 Task: Create in the project AgileAura and in the Backlog issue 'Integrate a new social media sharing feature into an existing mobile application to increase user engagement and brand awareness' a child issue 'Data access policy enforcement and reporting', and assign it to team member softage.1@softage.net. Create in the project AgileAura and in the Backlog issue 'Develop a new tool for automated testing of web accessibility compliance' a child issue 'Serverless computing application latency optimization and reporting', and assign it to team member softage.2@softage.net
Action: Mouse moved to (194, 49)
Screenshot: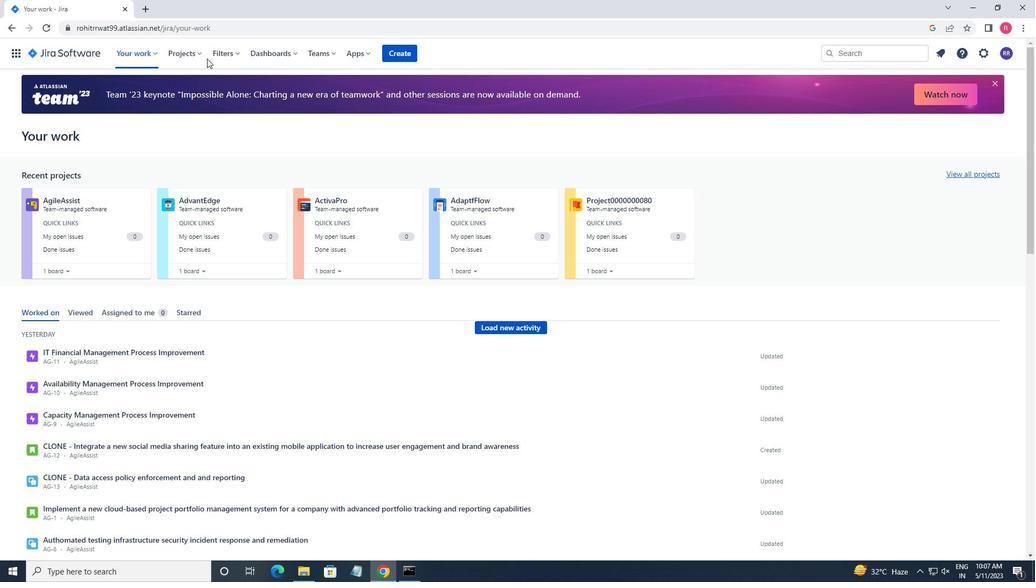 
Action: Mouse pressed left at (194, 49)
Screenshot: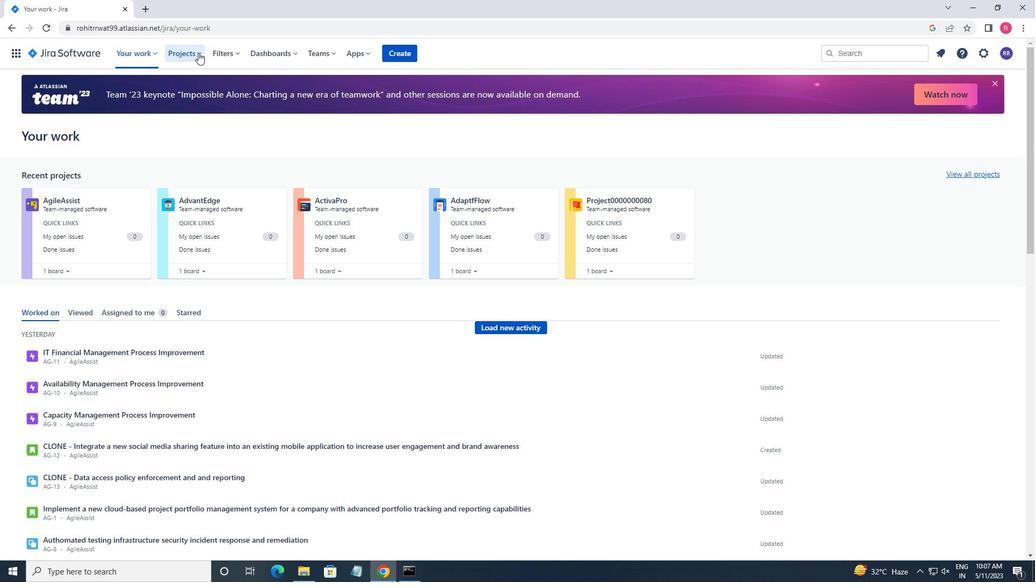
Action: Mouse moved to (201, 111)
Screenshot: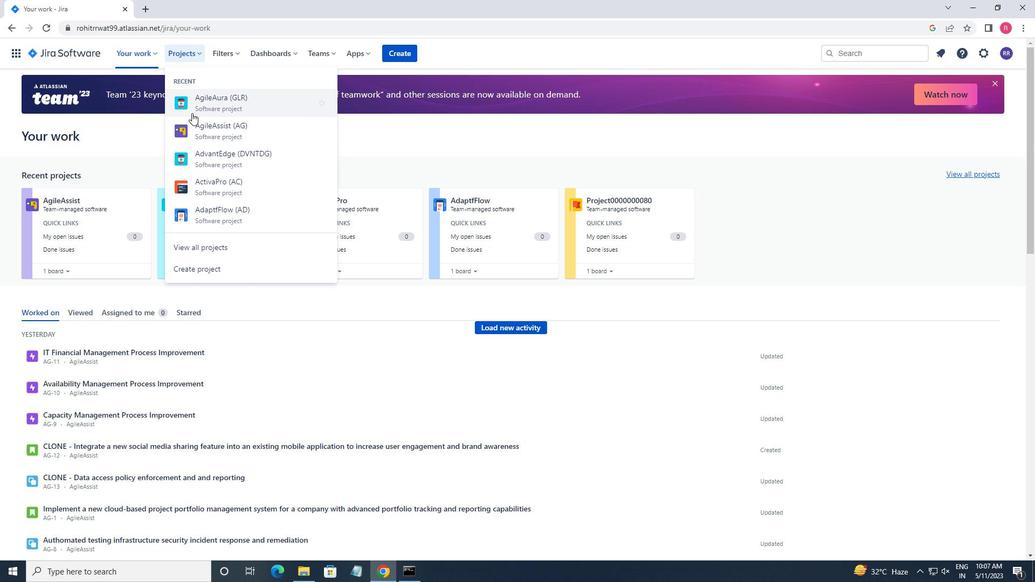 
Action: Mouse pressed left at (201, 111)
Screenshot: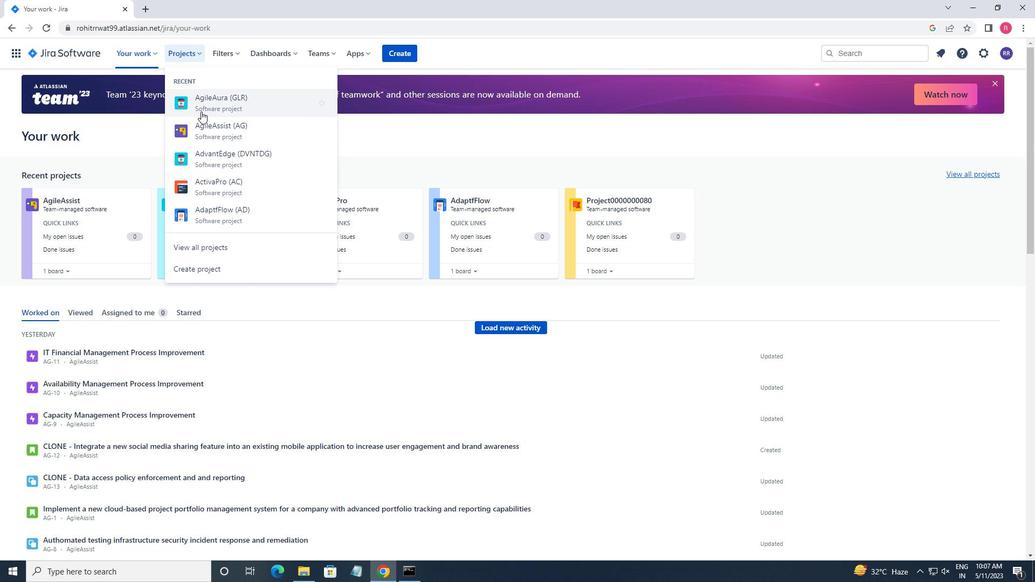 
Action: Mouse moved to (73, 169)
Screenshot: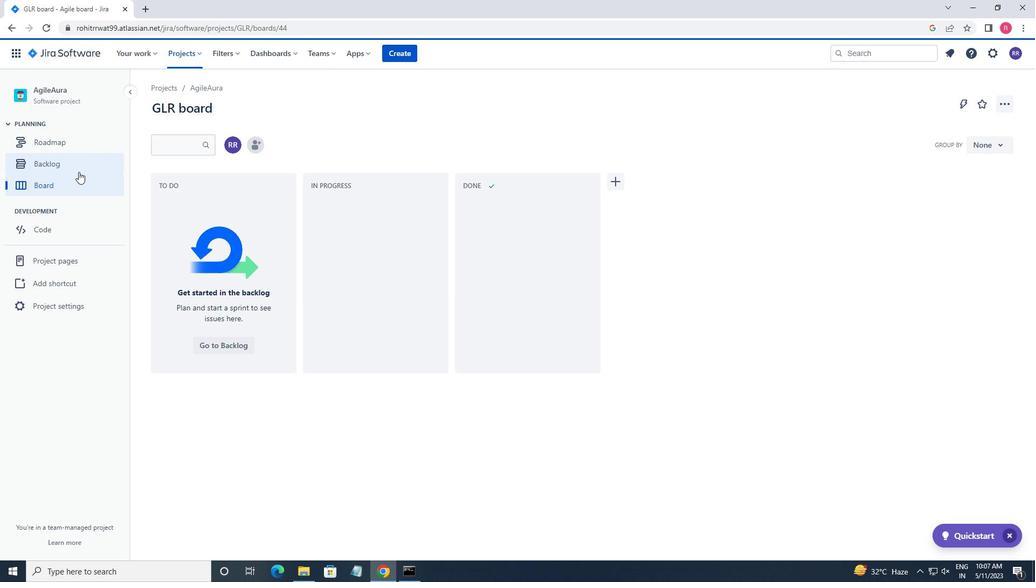 
Action: Mouse pressed left at (73, 169)
Screenshot: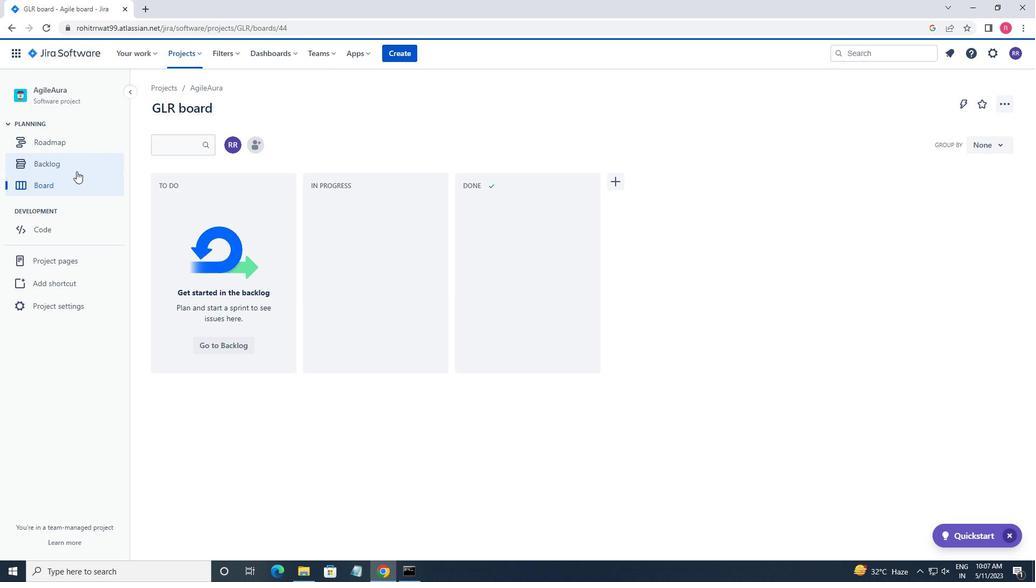 
Action: Mouse moved to (817, 356)
Screenshot: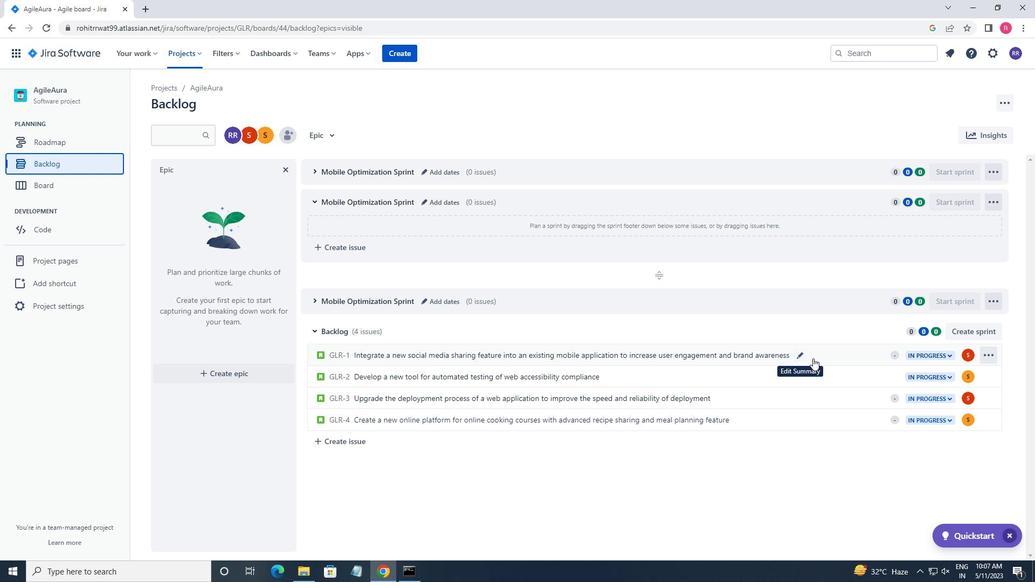 
Action: Mouse pressed left at (817, 356)
Screenshot: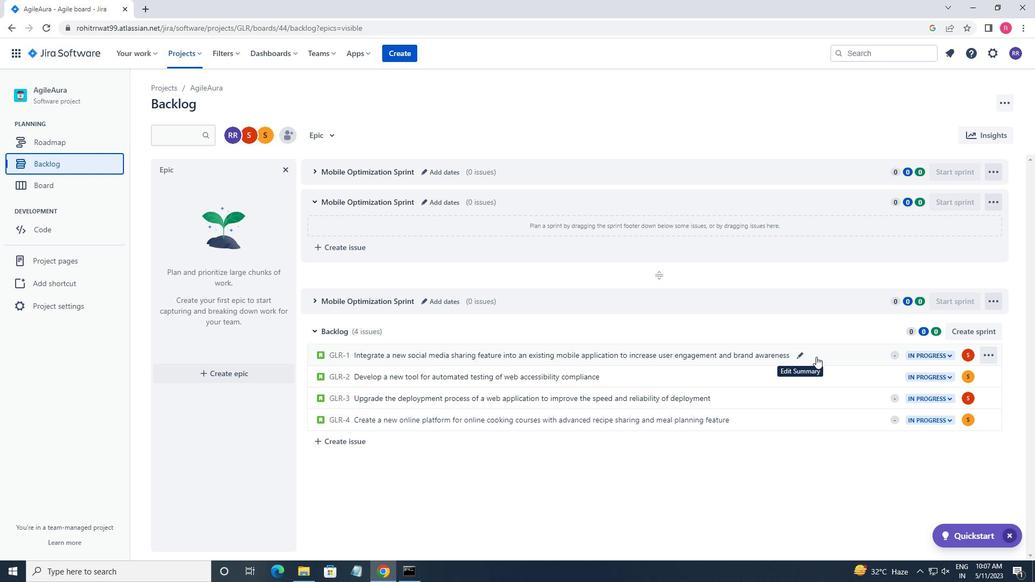 
Action: Mouse moved to (842, 264)
Screenshot: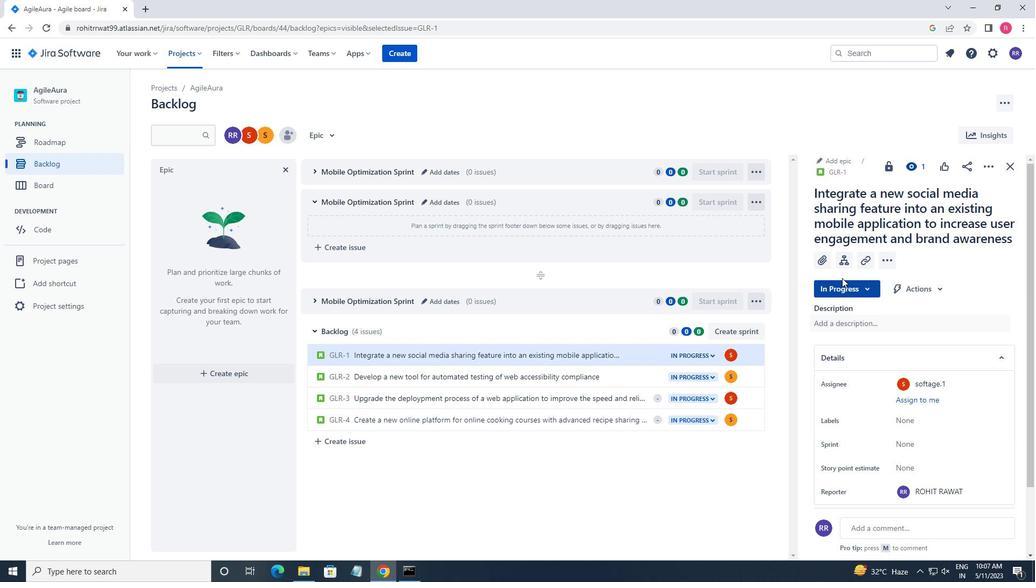 
Action: Mouse pressed left at (842, 264)
Screenshot: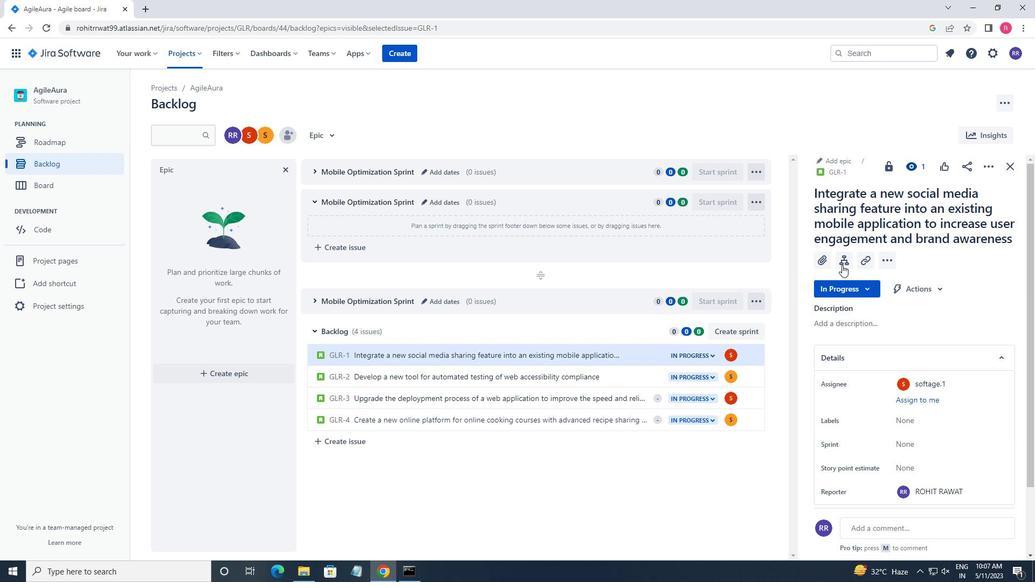 
Action: Mouse moved to (837, 349)
Screenshot: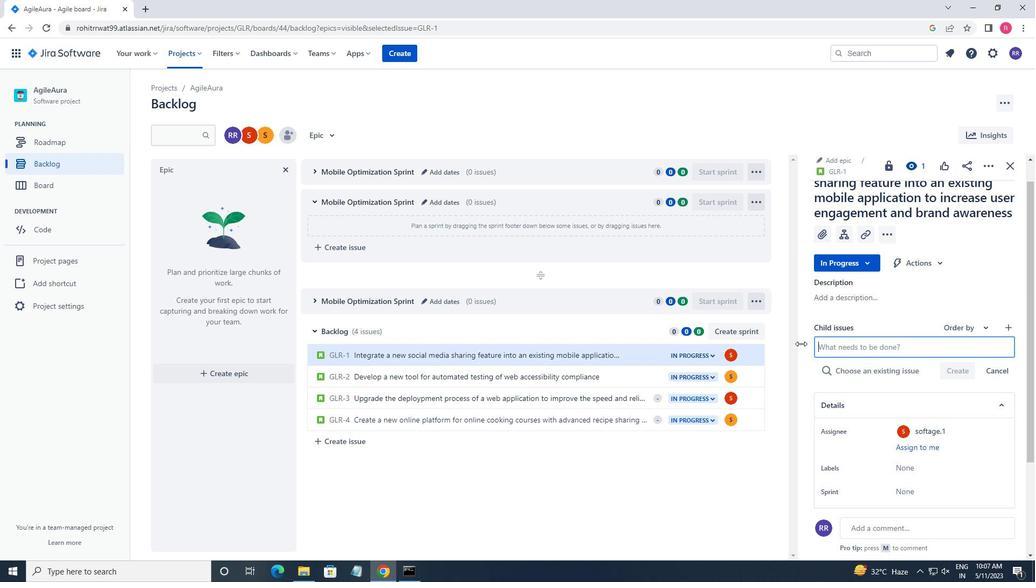 
Action: Mouse pressed left at (837, 349)
Screenshot: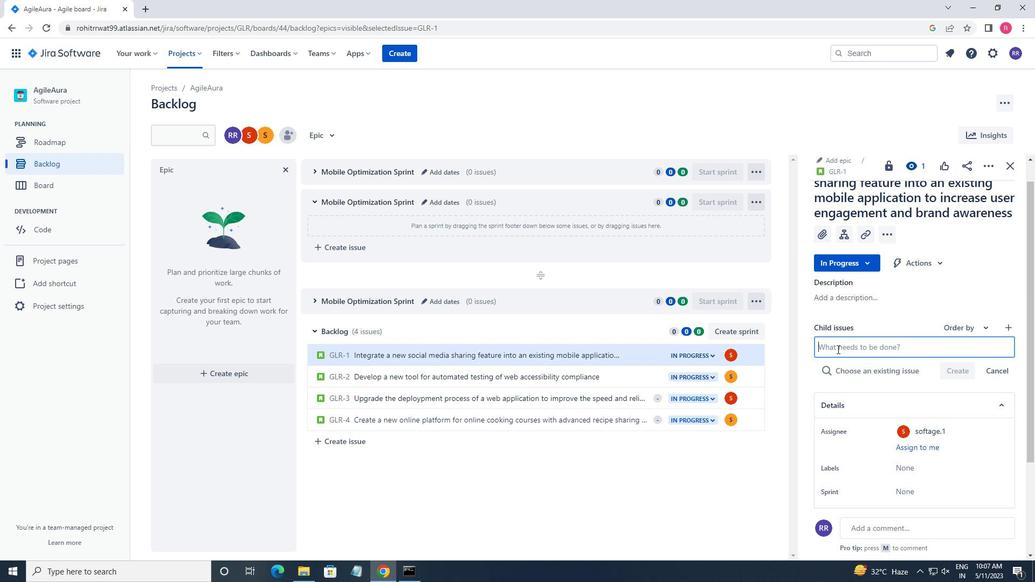 
Action: Key pressed <Key.shift>DATA<Key.space>ACCESS<Key.space>POLICY<Key.space>ENFORCEMEB<Key.backspace>NT<Key.space>AND<Key.space>REPRTING<Key.left><Key.left><Key.left><Key.left><Key.left>O
Screenshot: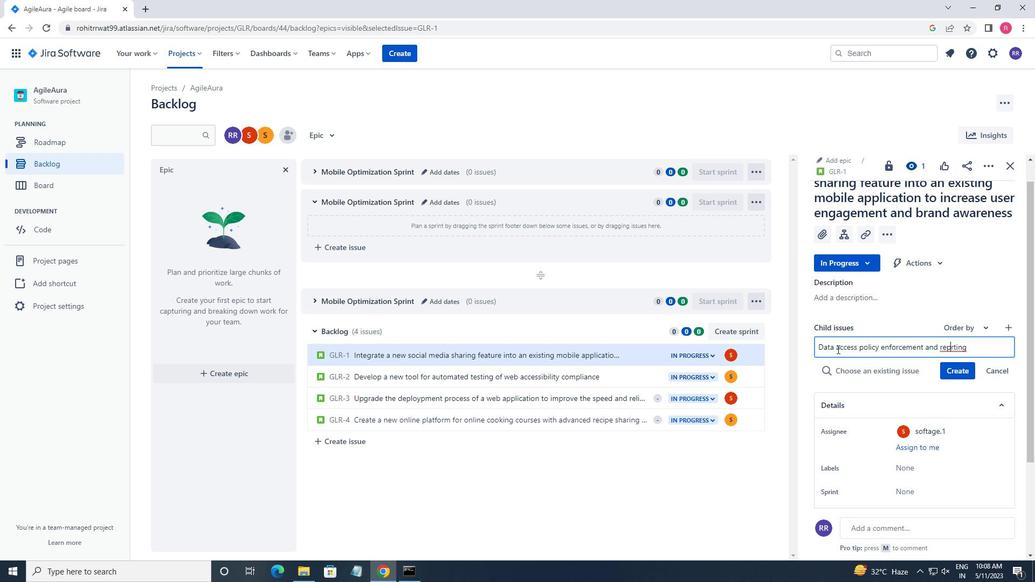 
Action: Mouse moved to (953, 370)
Screenshot: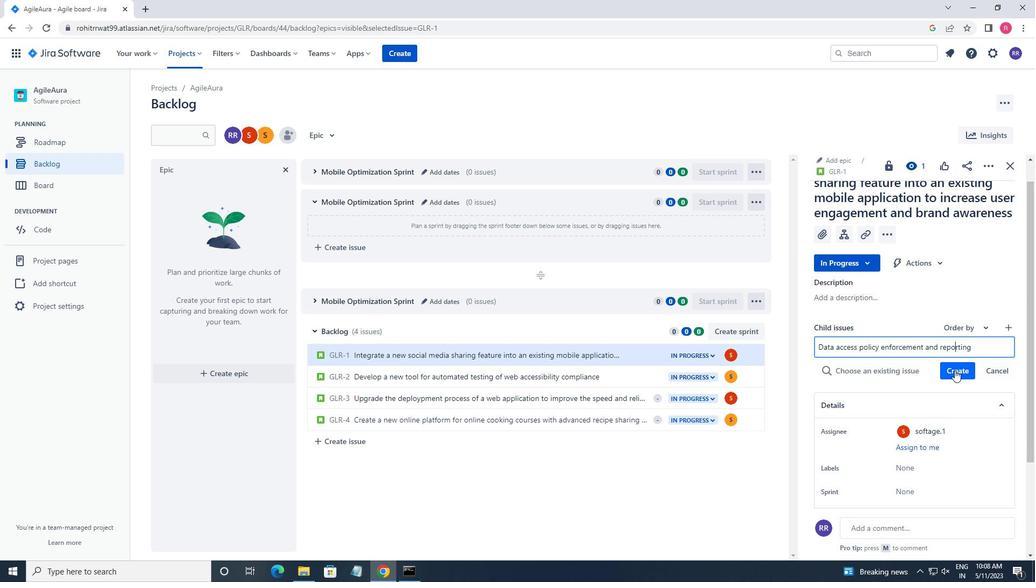 
Action: Mouse pressed left at (953, 370)
Screenshot: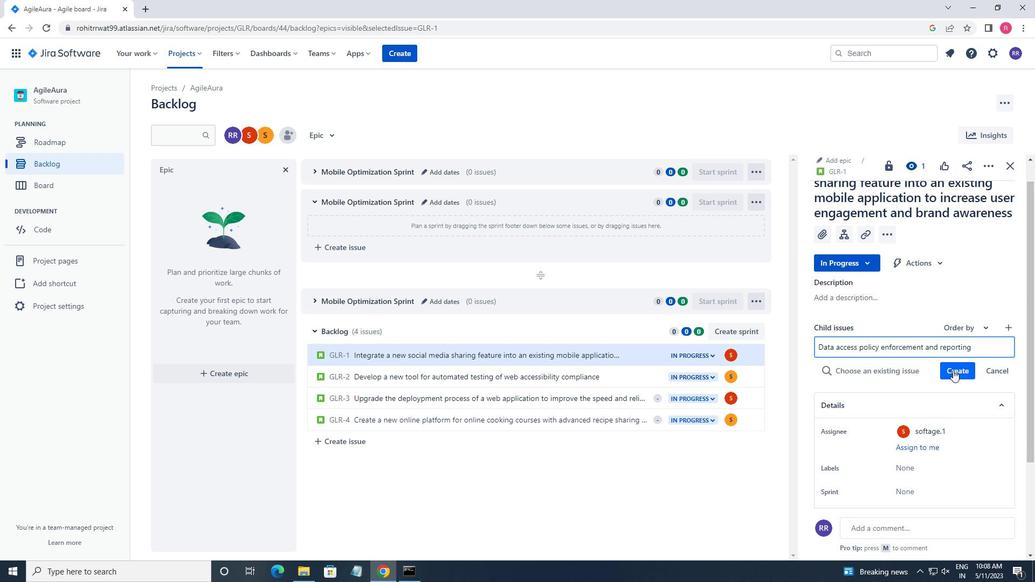
Action: Mouse moved to (1004, 357)
Screenshot: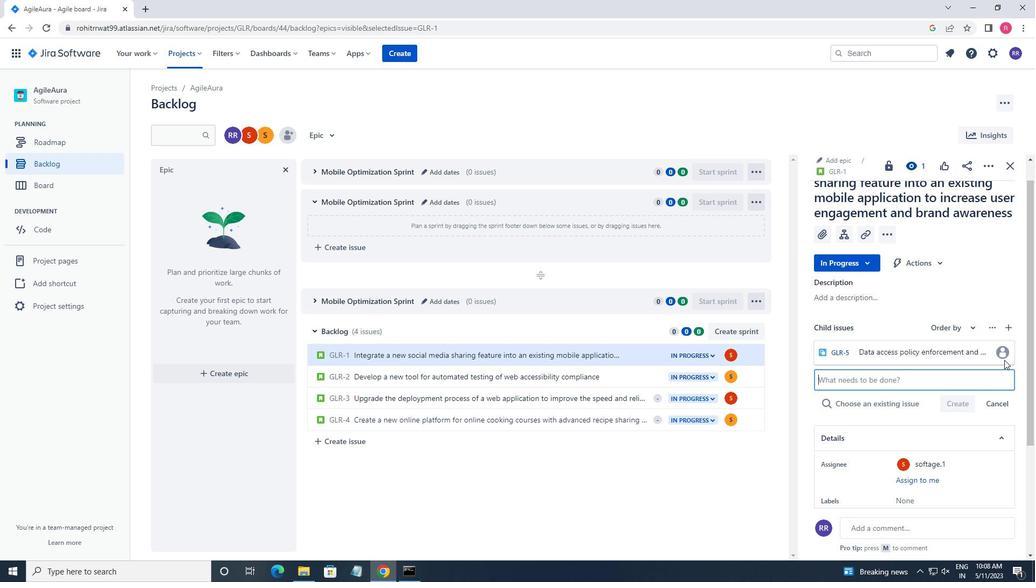 
Action: Mouse pressed left at (1004, 357)
Screenshot: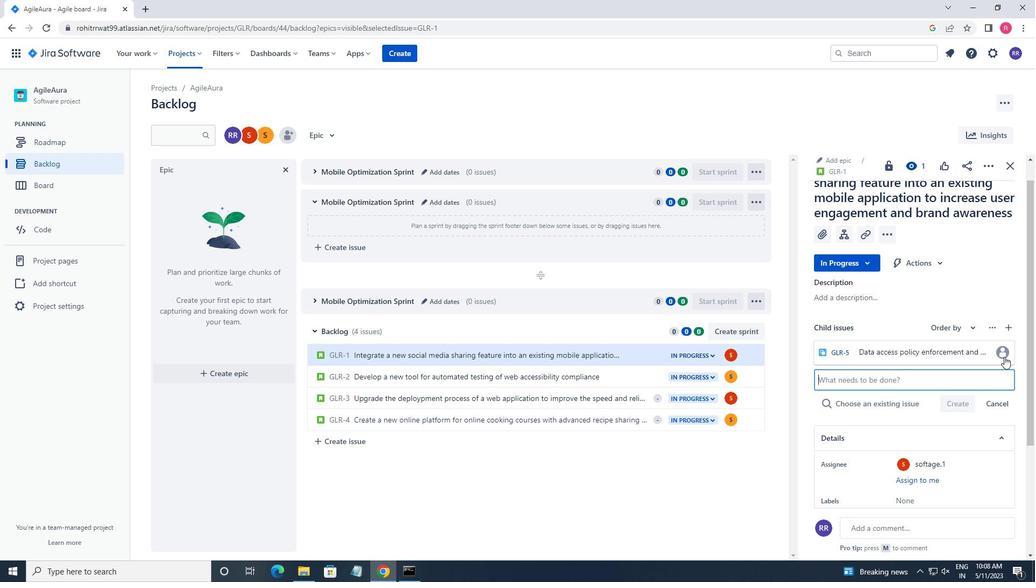 
Action: Mouse moved to (974, 355)
Screenshot: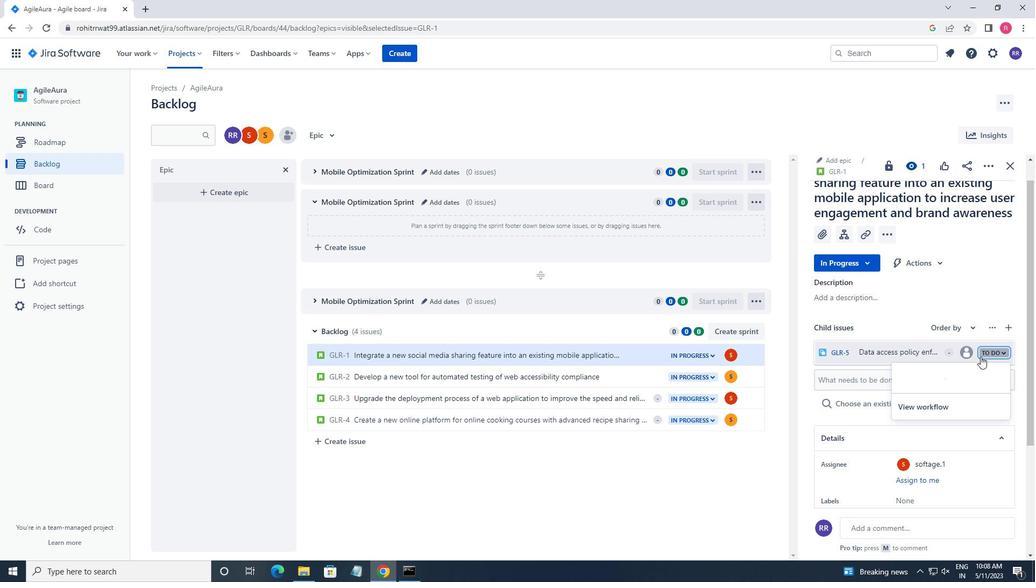 
Action: Mouse pressed left at (974, 355)
Screenshot: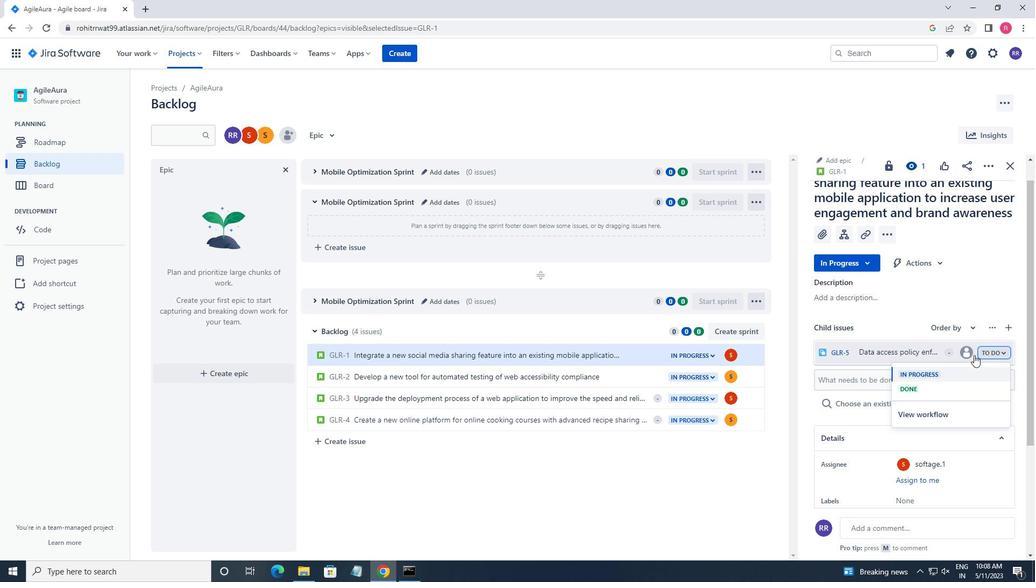 
Action: Mouse moved to (880, 386)
Screenshot: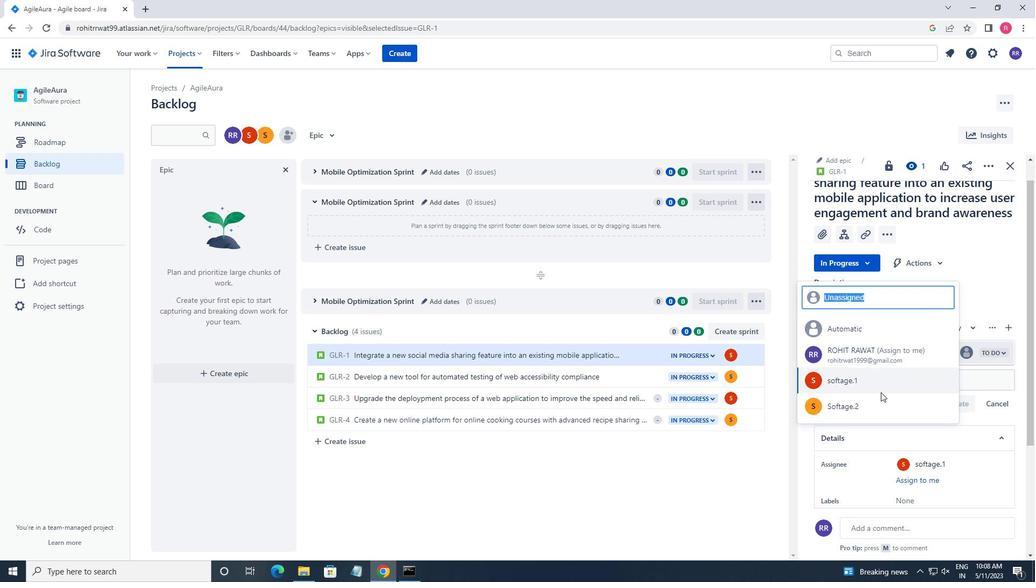 
Action: Mouse pressed left at (880, 386)
Screenshot: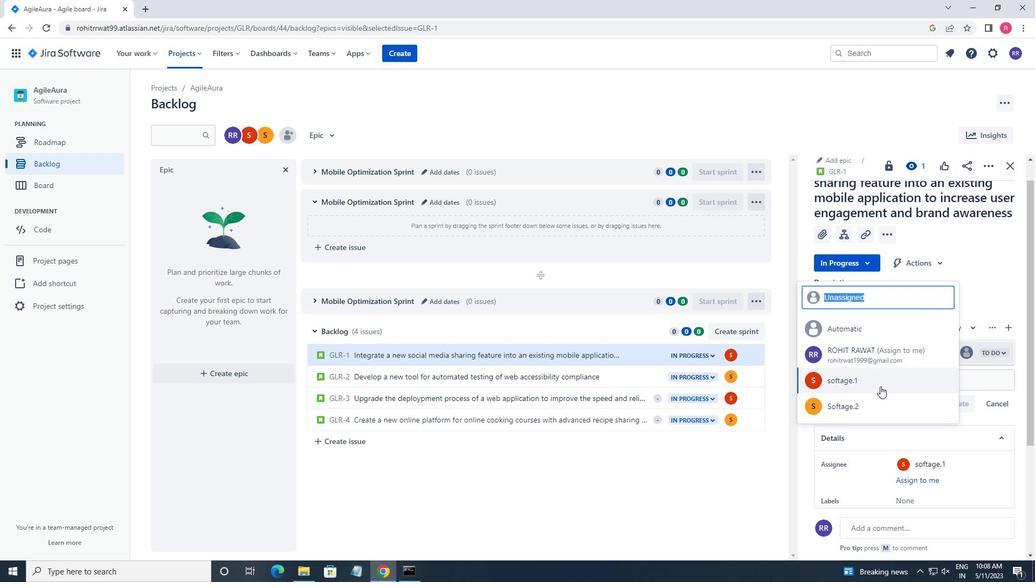 
Action: Mouse moved to (627, 380)
Screenshot: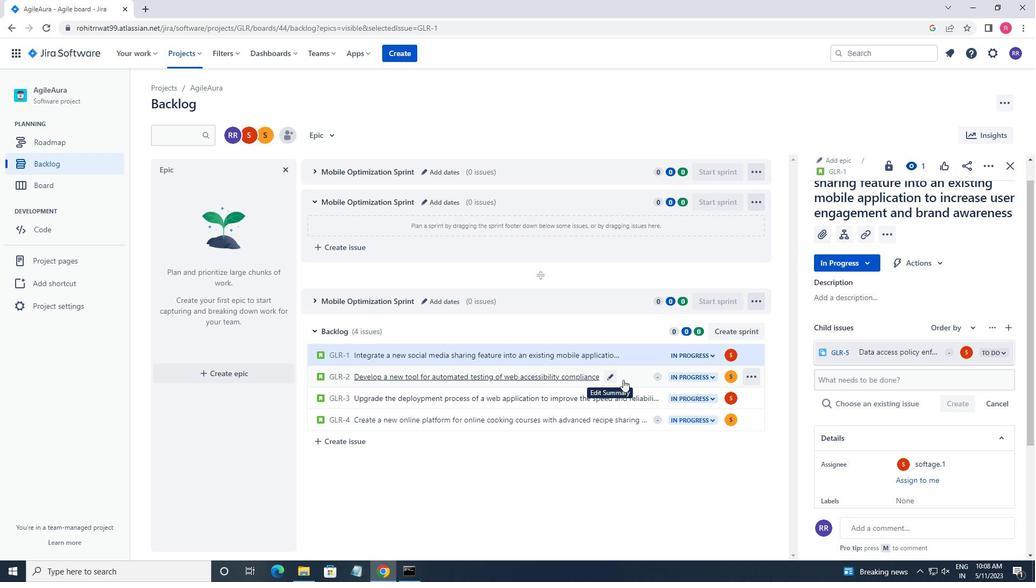 
Action: Mouse pressed left at (627, 380)
Screenshot: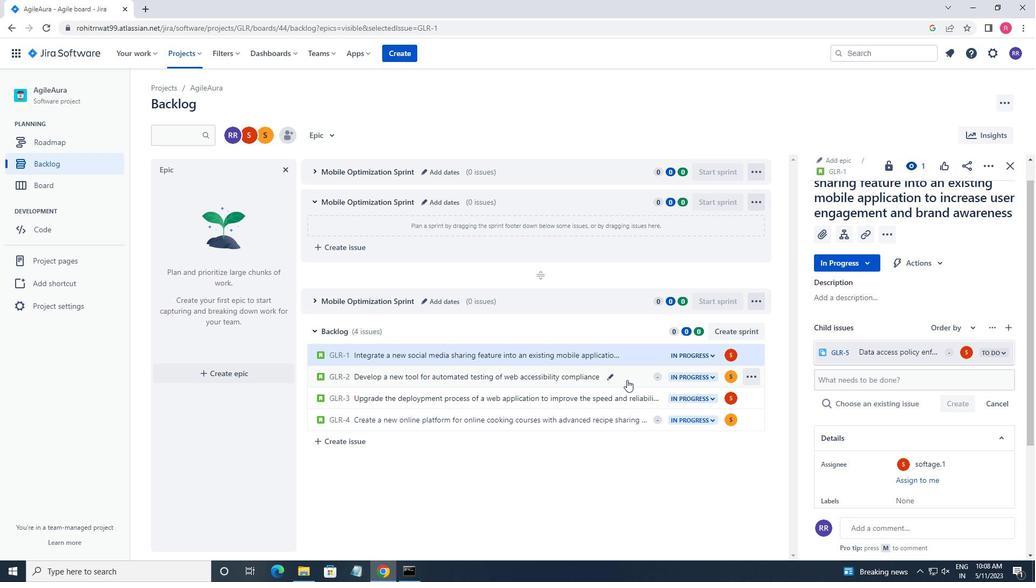 
Action: Mouse moved to (848, 249)
Screenshot: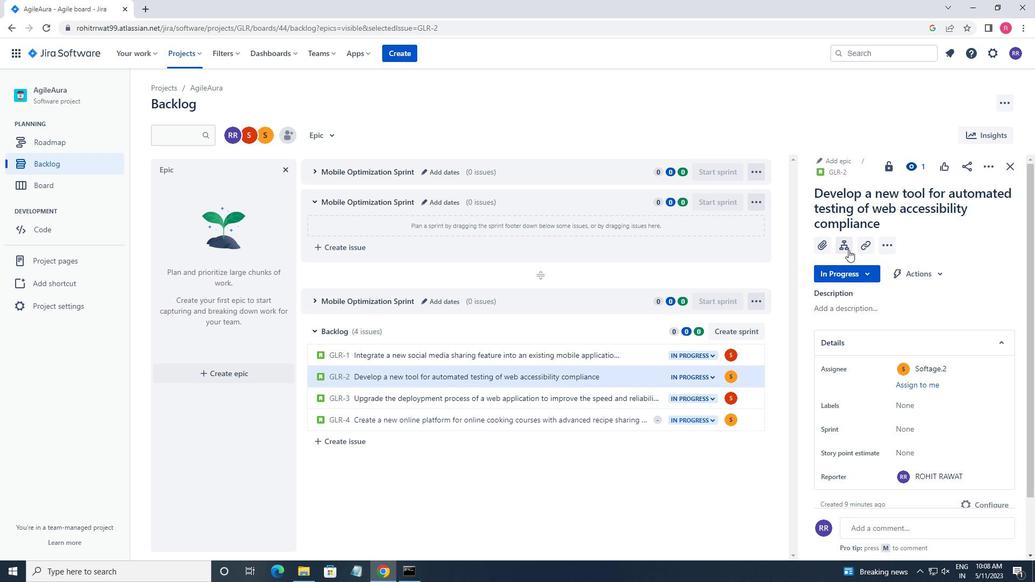 
Action: Mouse pressed left at (848, 249)
Screenshot: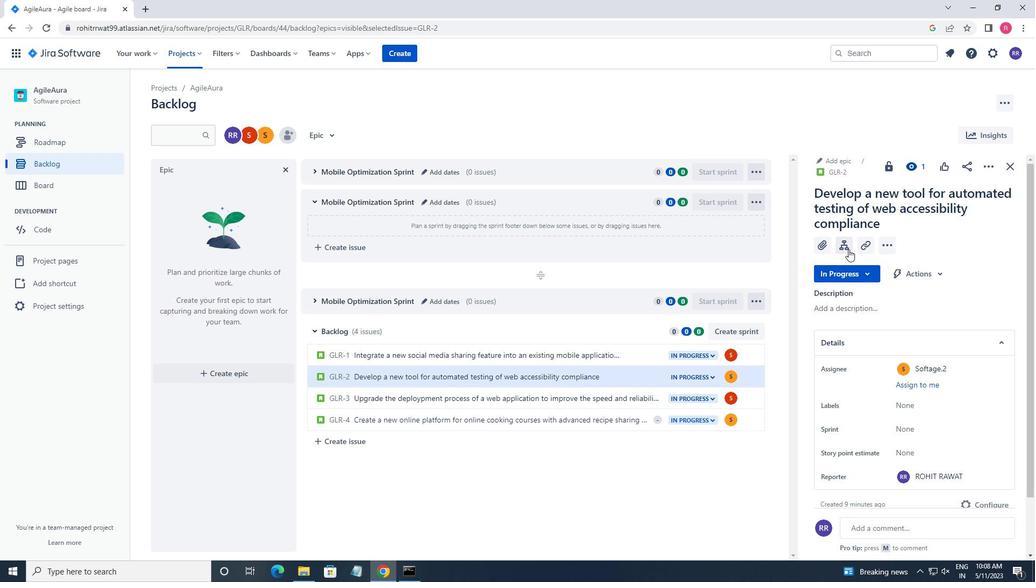 
Action: Mouse moved to (879, 349)
Screenshot: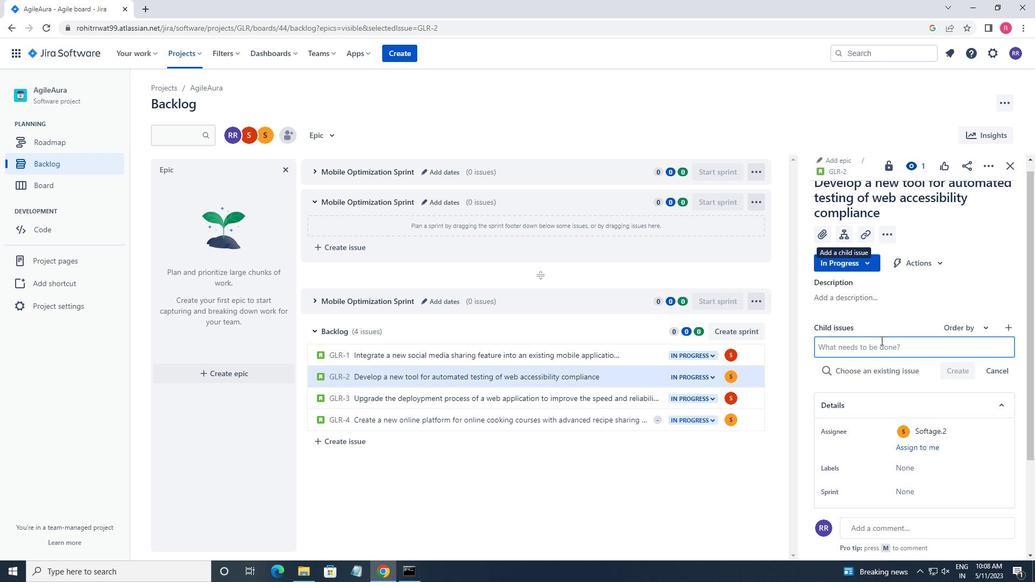 
Action: Key pressed <Key.shift>SERVERLESS<Key.space>COMPUTING<Key.space><Key.left><Key.left><Key.left><Key.left><Key.left><Key.left><Key.left><Key.left><Key.left><Key.left><Key.left><Key.left><Key.left><Key.left><Key.left><Key.left><Key.right><Key.right><Key.right><Key.right><Key.right><Key.right><Key.right><Key.right><Key.right><Key.right><Key.right><Key.right><Key.right><Key.right><Key.right><Key.right><Key.right><Key.right>APPLICATIN<Key.backspace>ON<Key.space>LATENCY<Key.space>OPTIMIZATION<Key.space>AND<Key.space>REPORTING<Key.space>
Screenshot: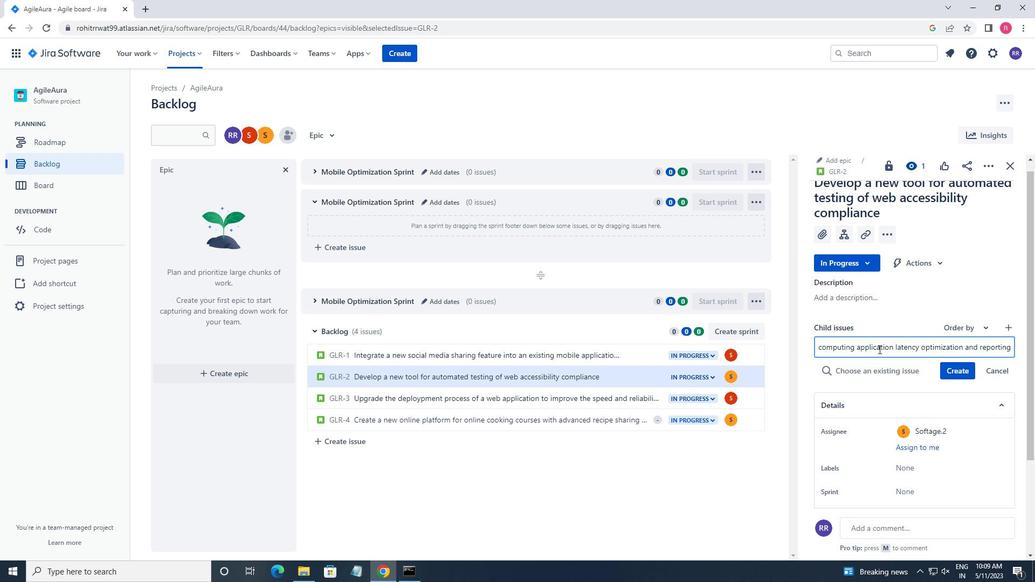 
Action: Mouse moved to (955, 375)
Screenshot: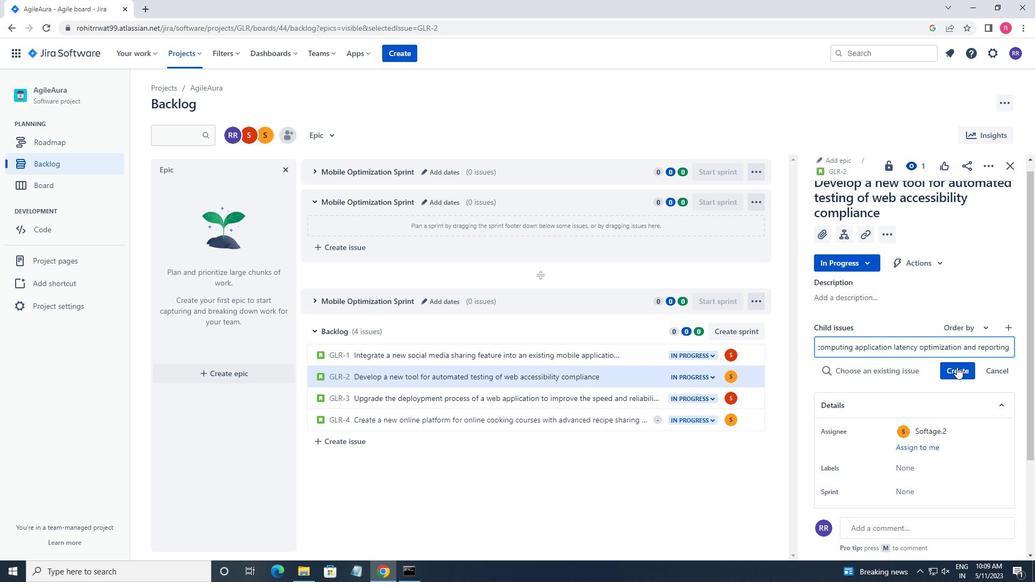 
Action: Mouse pressed left at (955, 375)
Screenshot: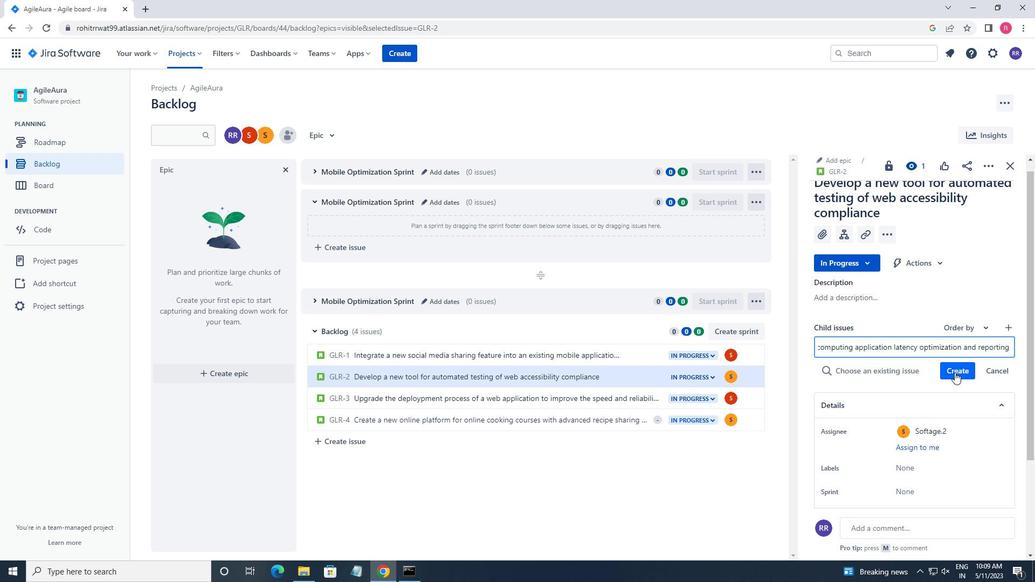 
Action: Mouse moved to (986, 355)
Screenshot: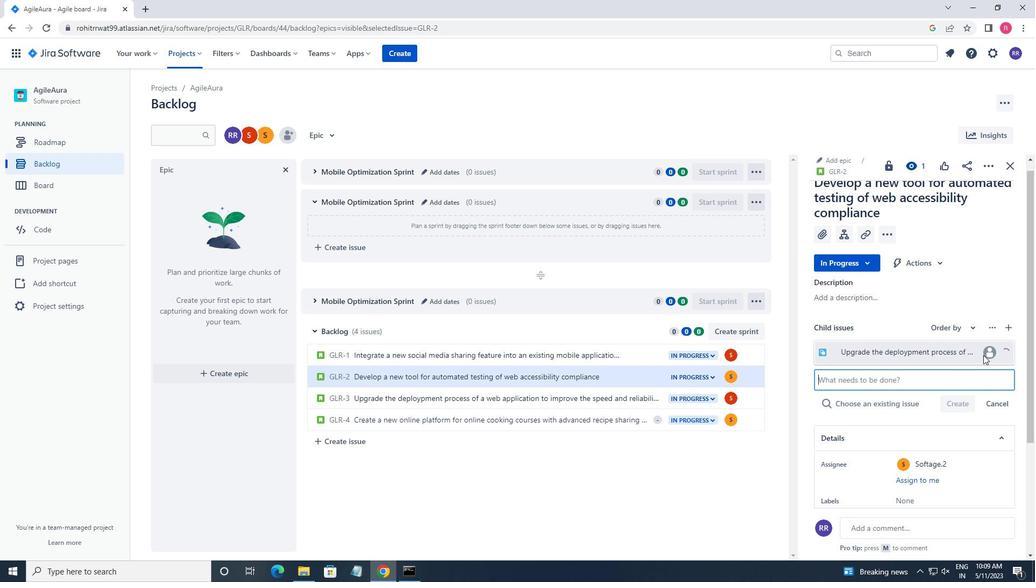 
Action: Mouse pressed left at (986, 355)
Screenshot: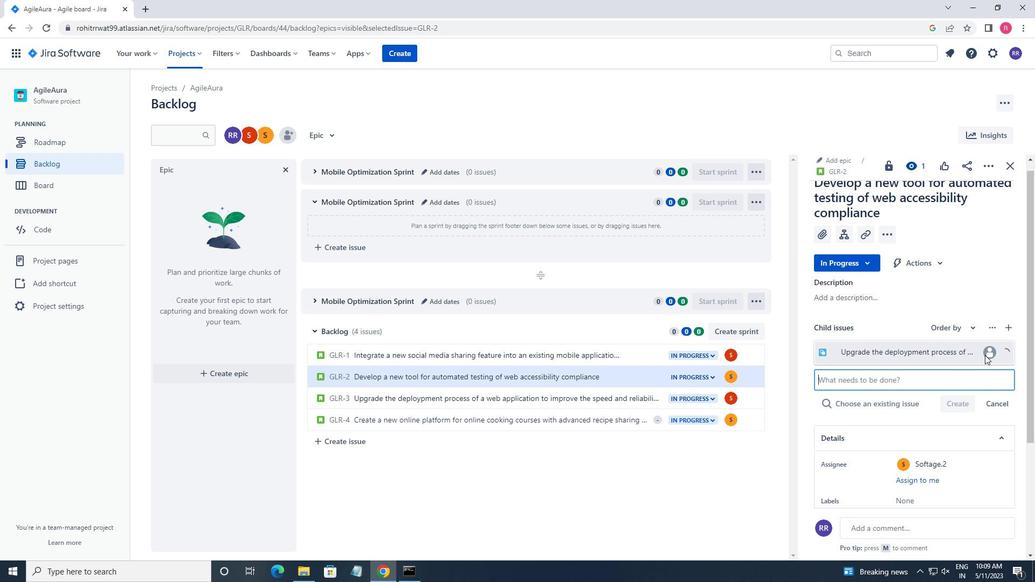 
Action: Mouse moved to (967, 355)
Screenshot: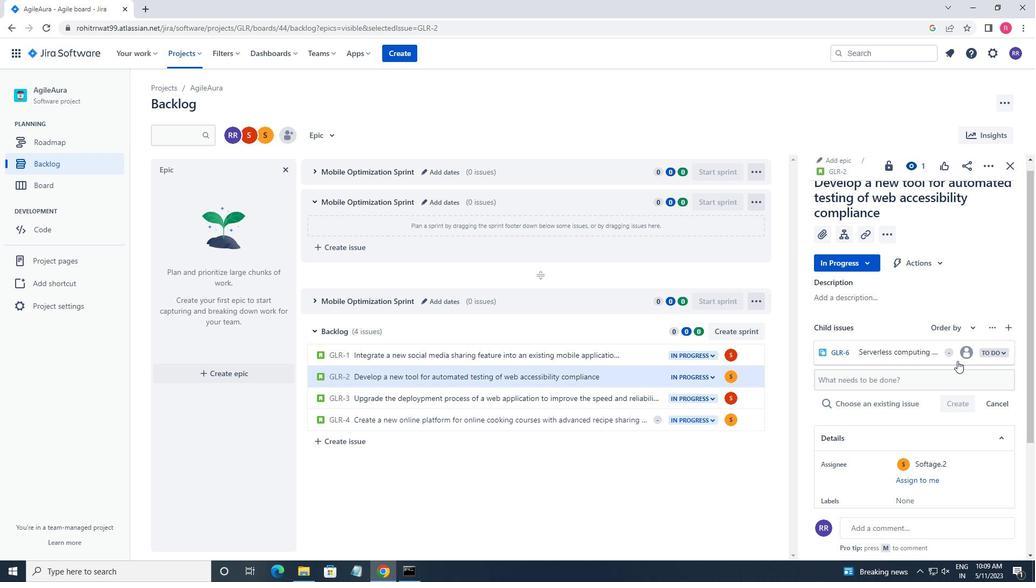 
Action: Mouse pressed left at (967, 355)
Screenshot: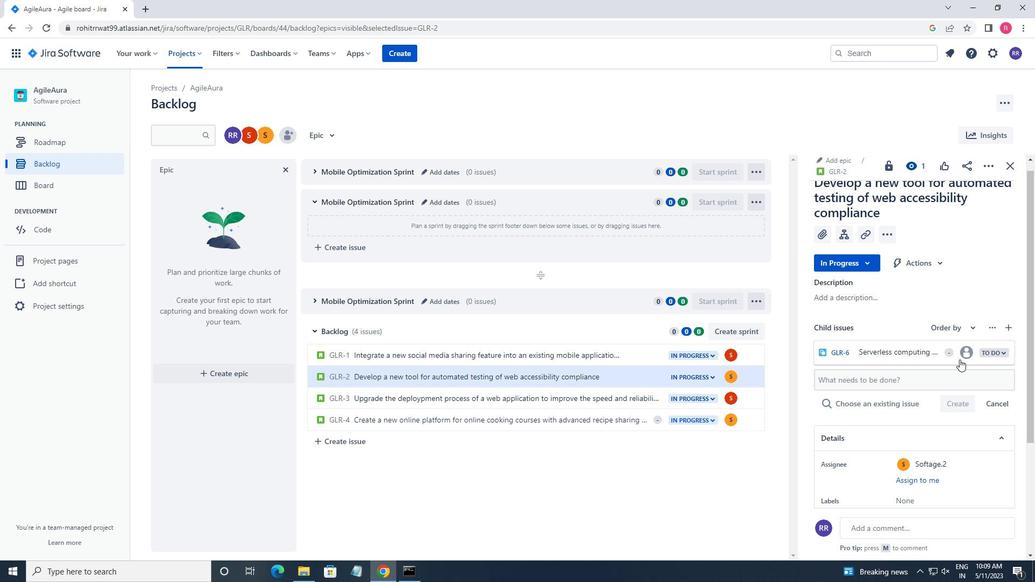 
Action: Mouse moved to (872, 403)
Screenshot: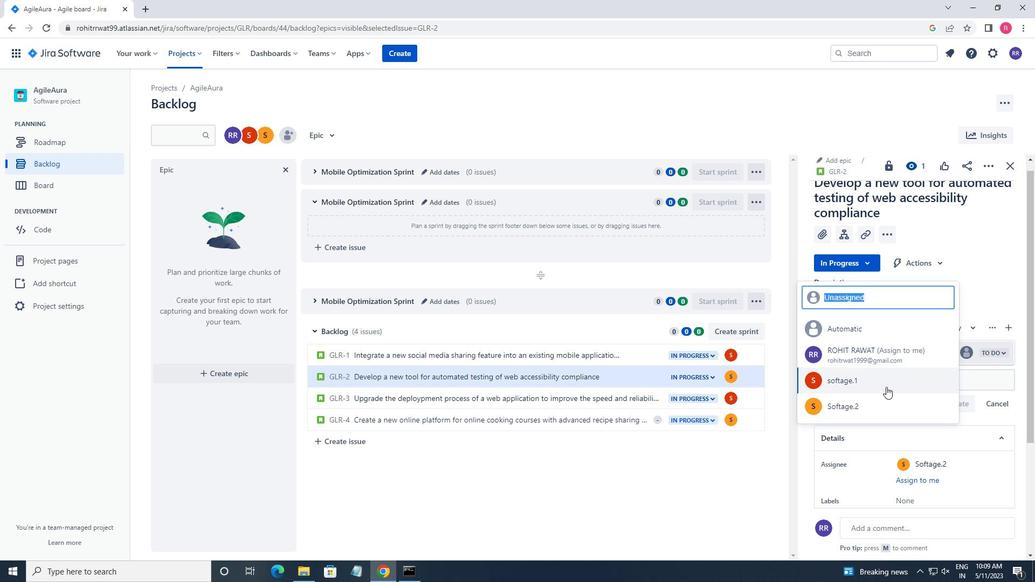 
Action: Mouse pressed left at (872, 403)
Screenshot: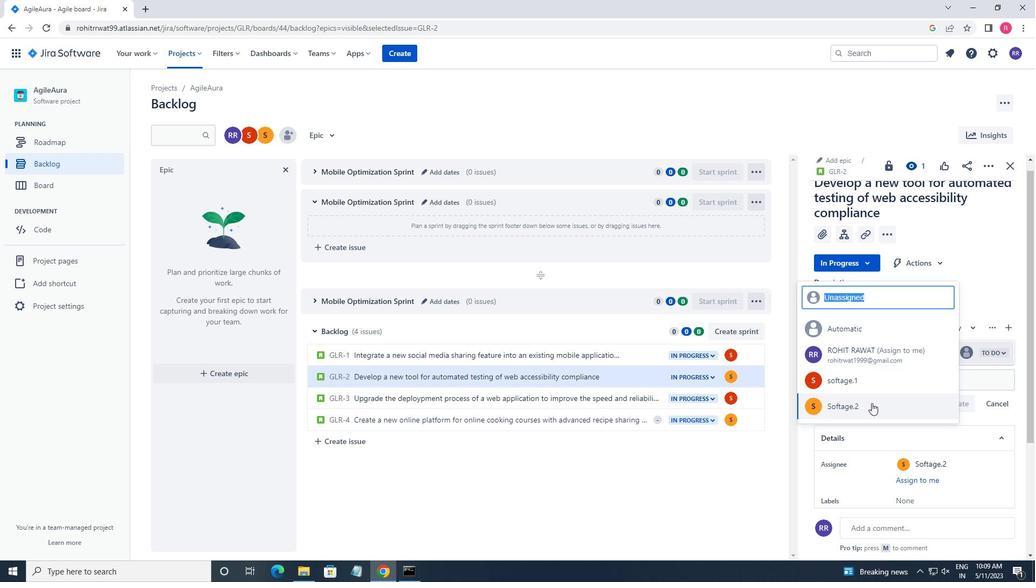 
